 Task: Schedule a session for the acting and theater workshop.
Action: Mouse pressed left at (62, 109)
Screenshot: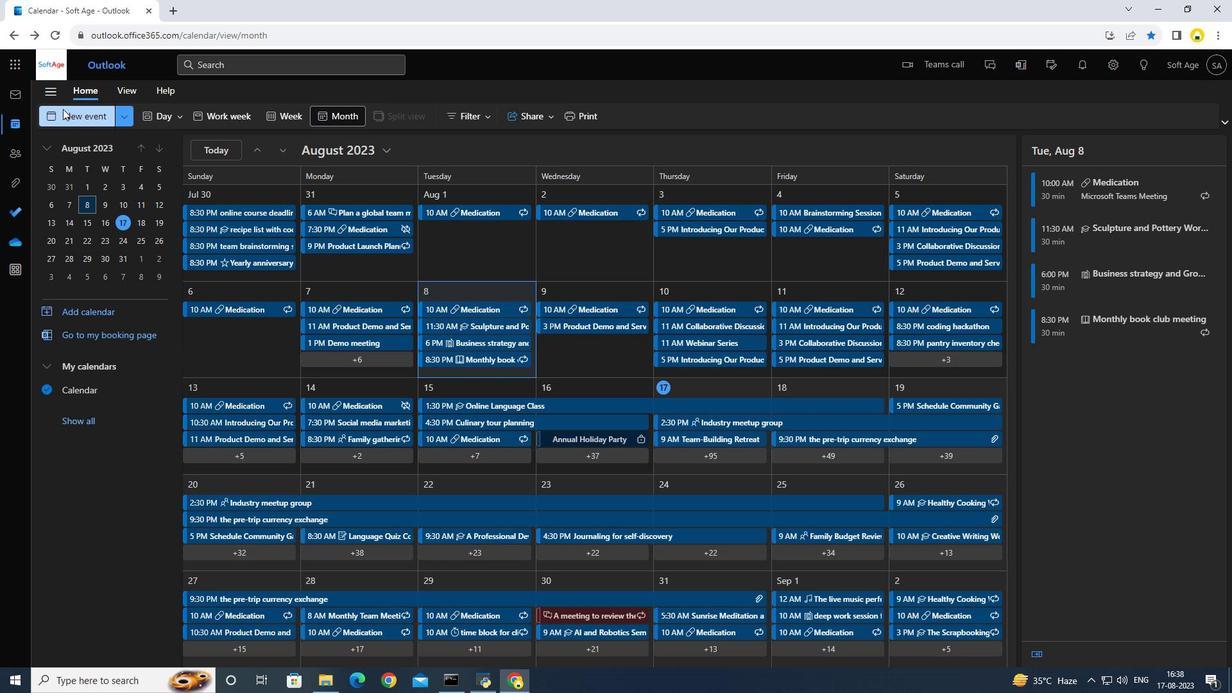 
Action: Mouse moved to (417, 192)
Screenshot: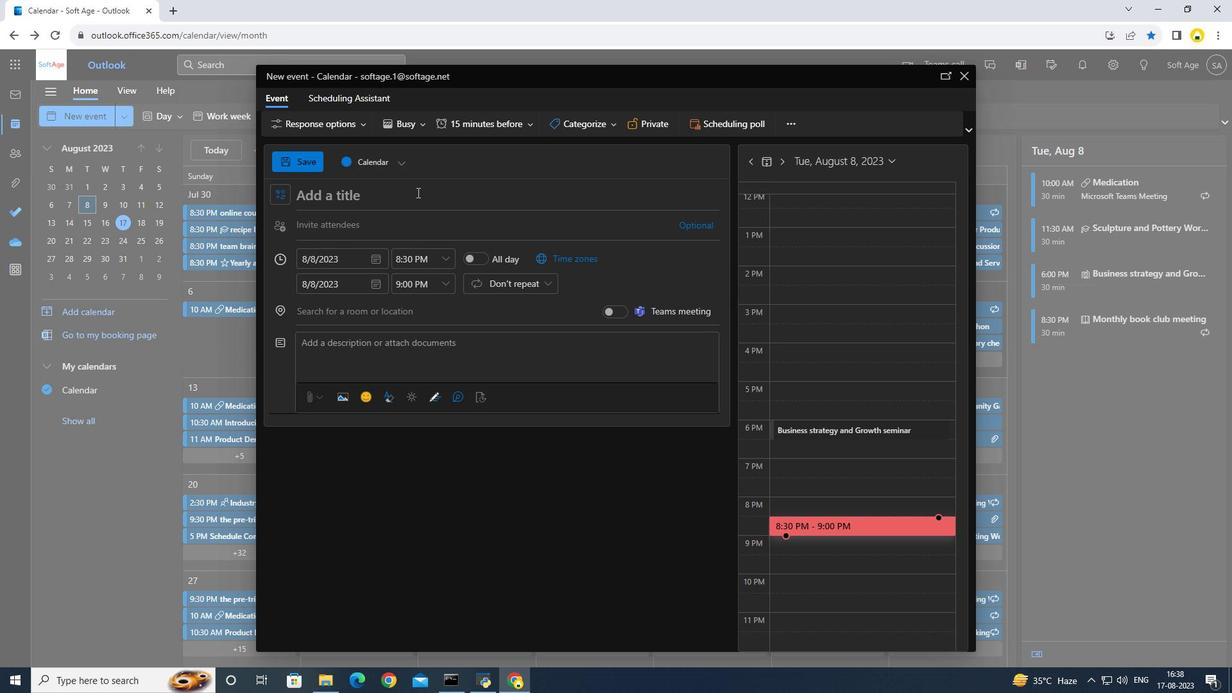 
Action: Key pressed <Key.caps_lock>S
Screenshot: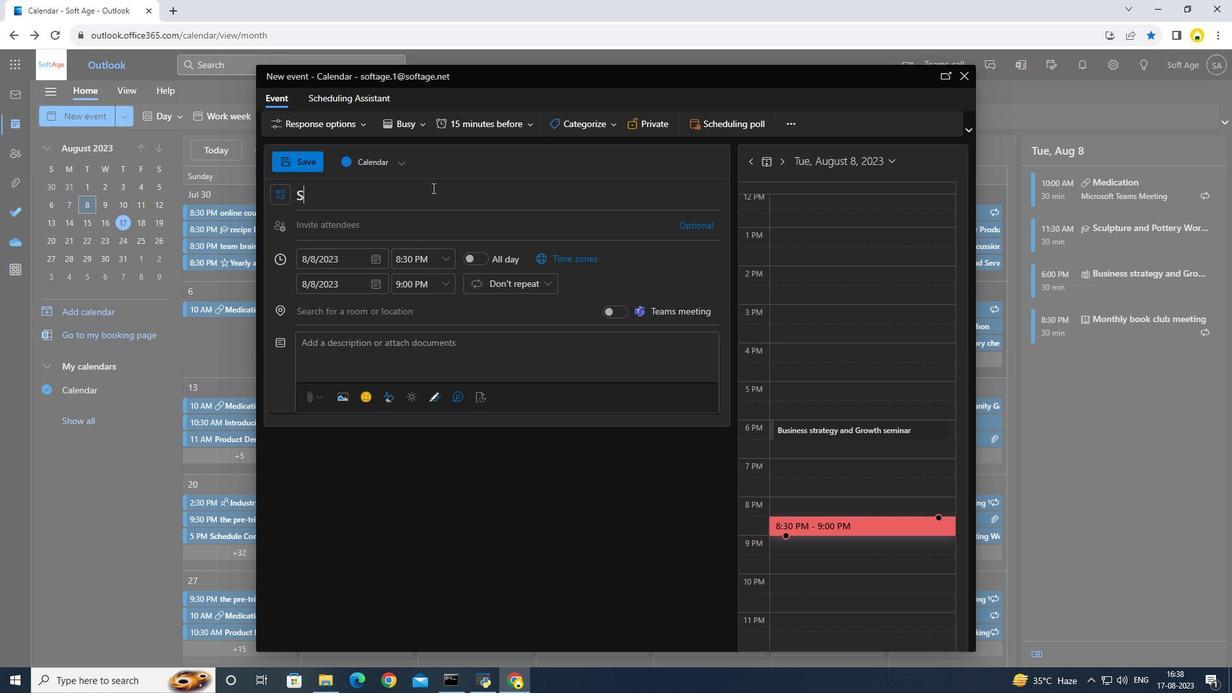 
Action: Mouse moved to (432, 188)
Screenshot: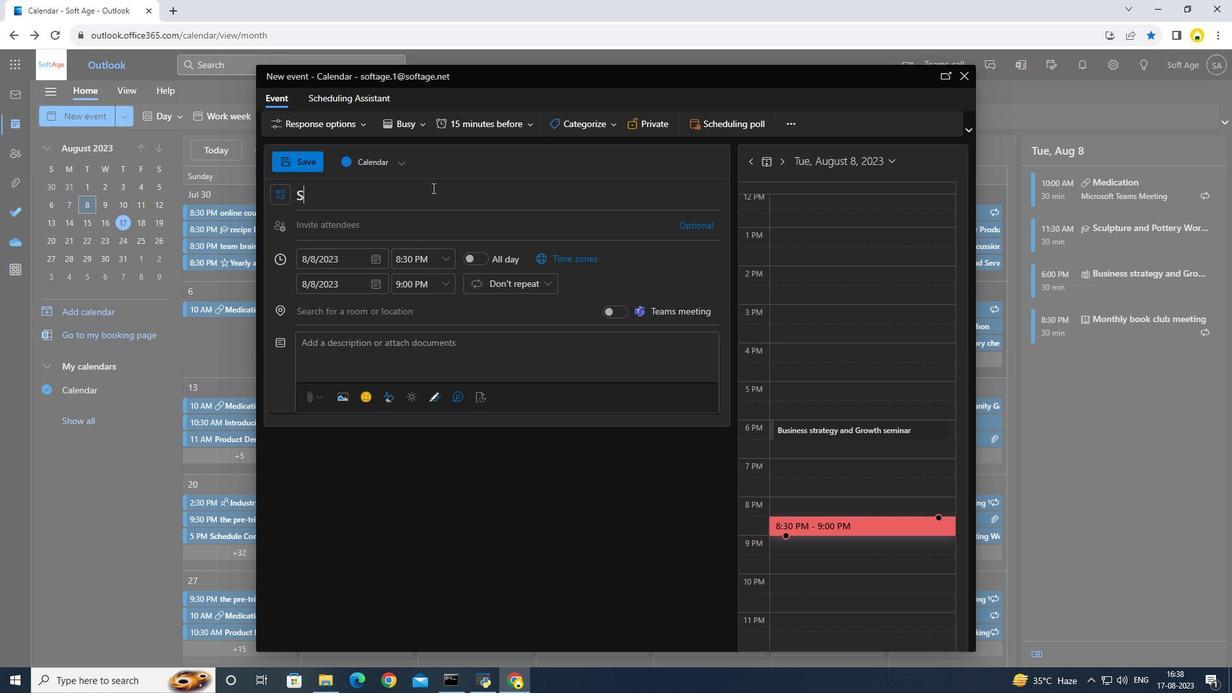 
Action: Key pressed <Key.caps_lock>ession<Key.space>for<Key.space><Key.caps_lock>A<Key.caps_lock>cting<Key.space><Key.caps_lock>AN<Key.caps_lock><Key.backspace><Key.backspace>and<Key.space><Key.caps_lock>T<Key.caps_lock>heater<Key.space>
Screenshot: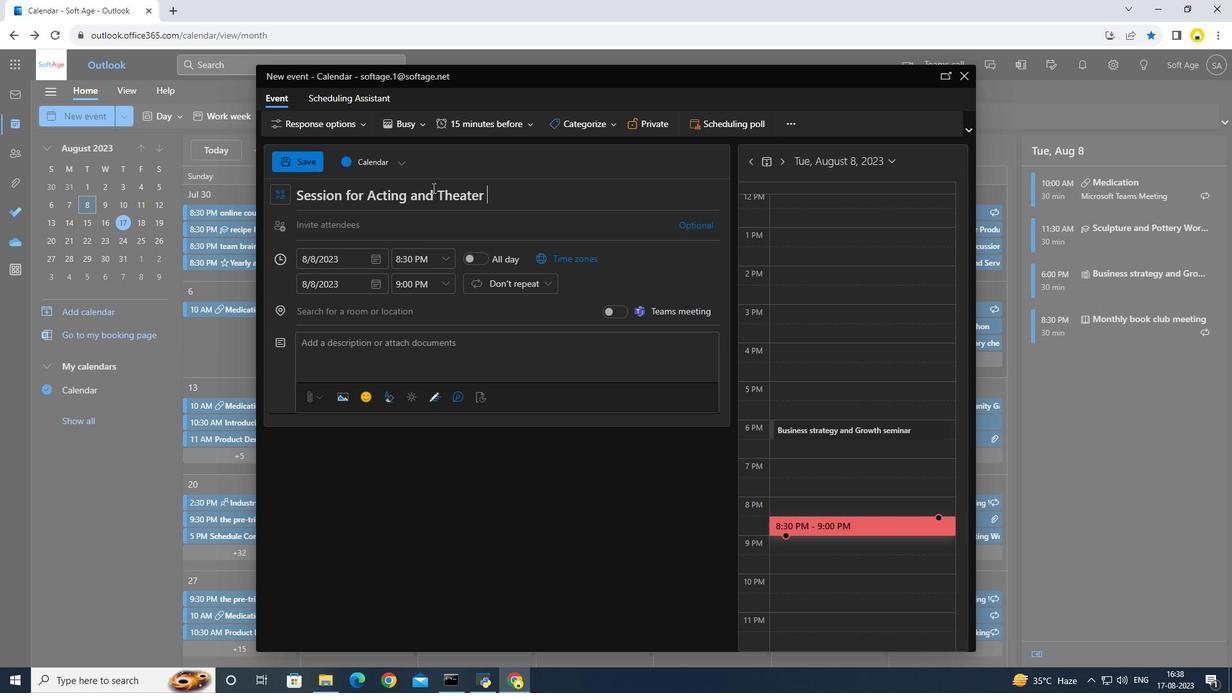 
Action: Mouse moved to (433, 188)
Screenshot: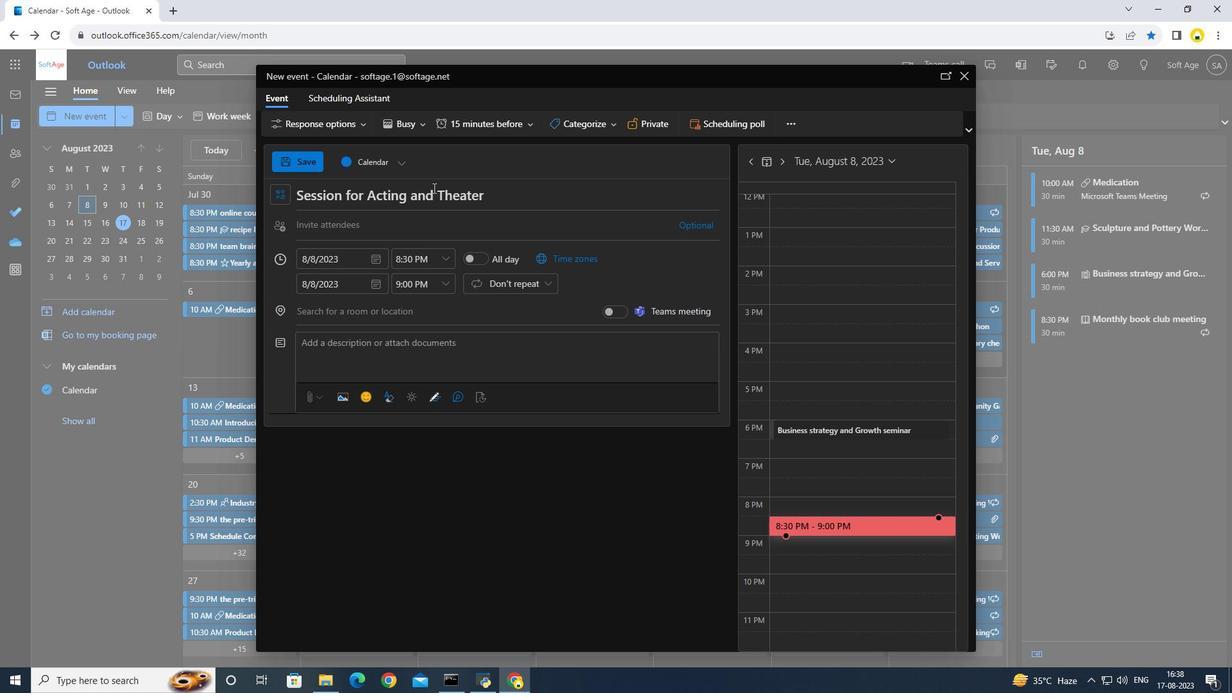 
Action: Key pressed workshop
Screenshot: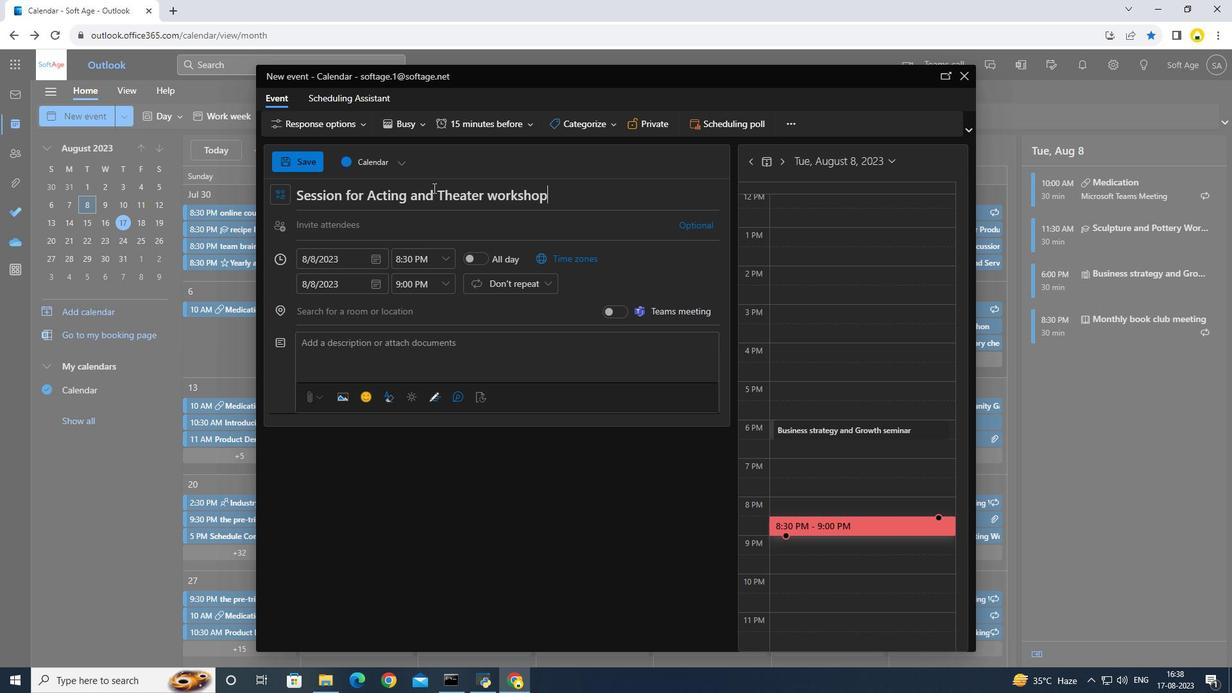
Action: Mouse moved to (440, 251)
Screenshot: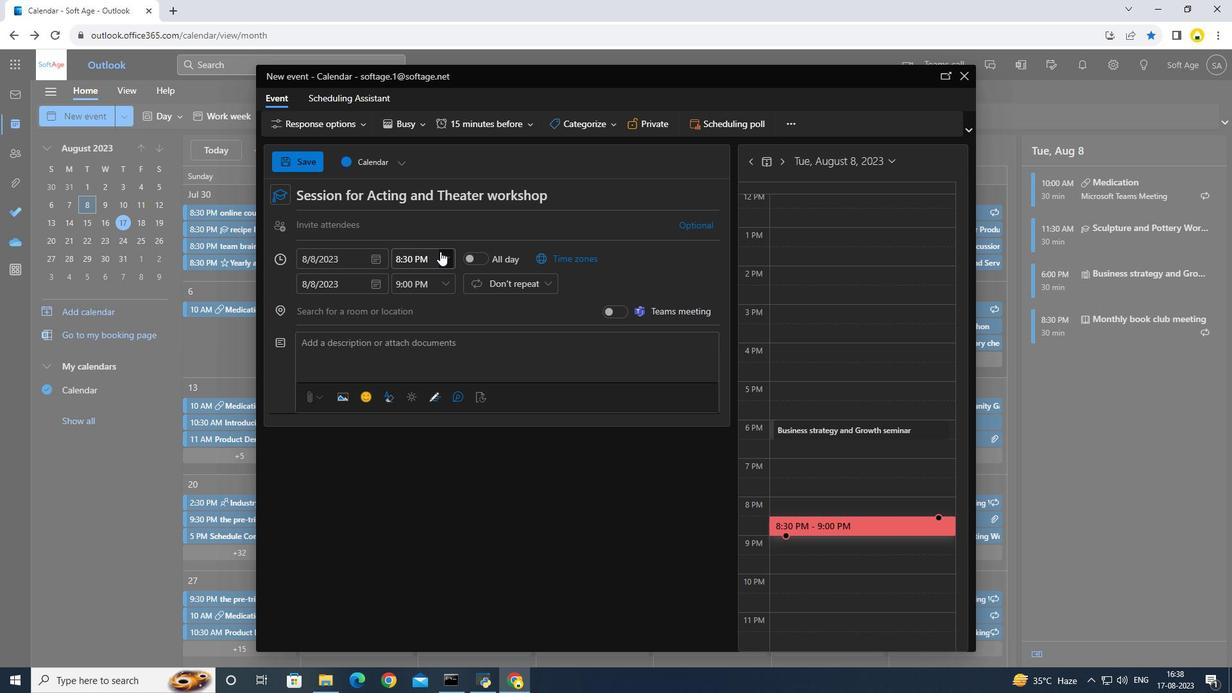 
Action: Mouse pressed left at (440, 251)
Screenshot: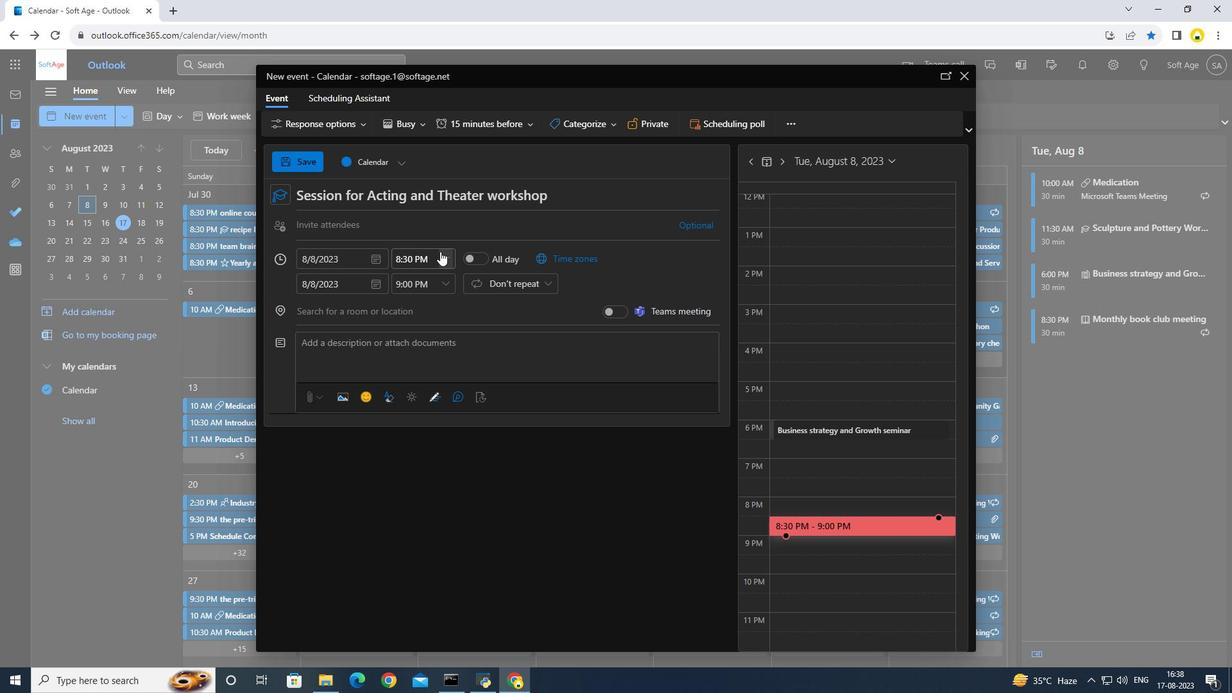 
Action: Mouse moved to (418, 305)
Screenshot: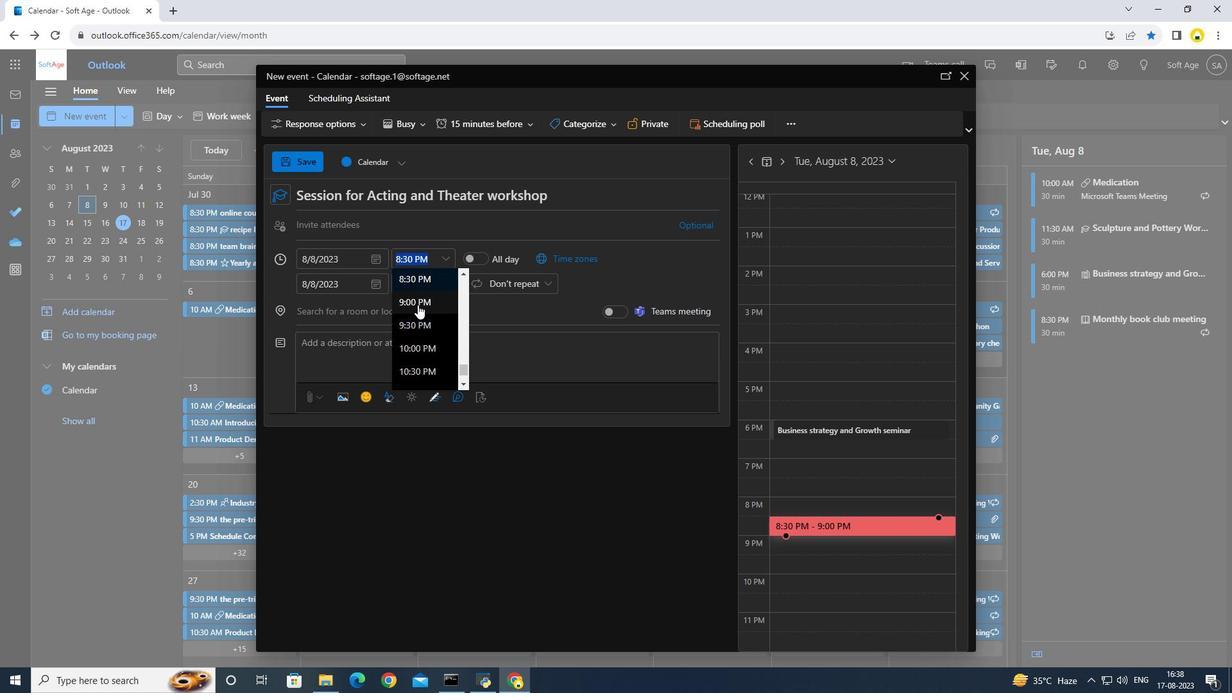 
Action: Mouse scrolled (418, 305) with delta (0, 0)
Screenshot: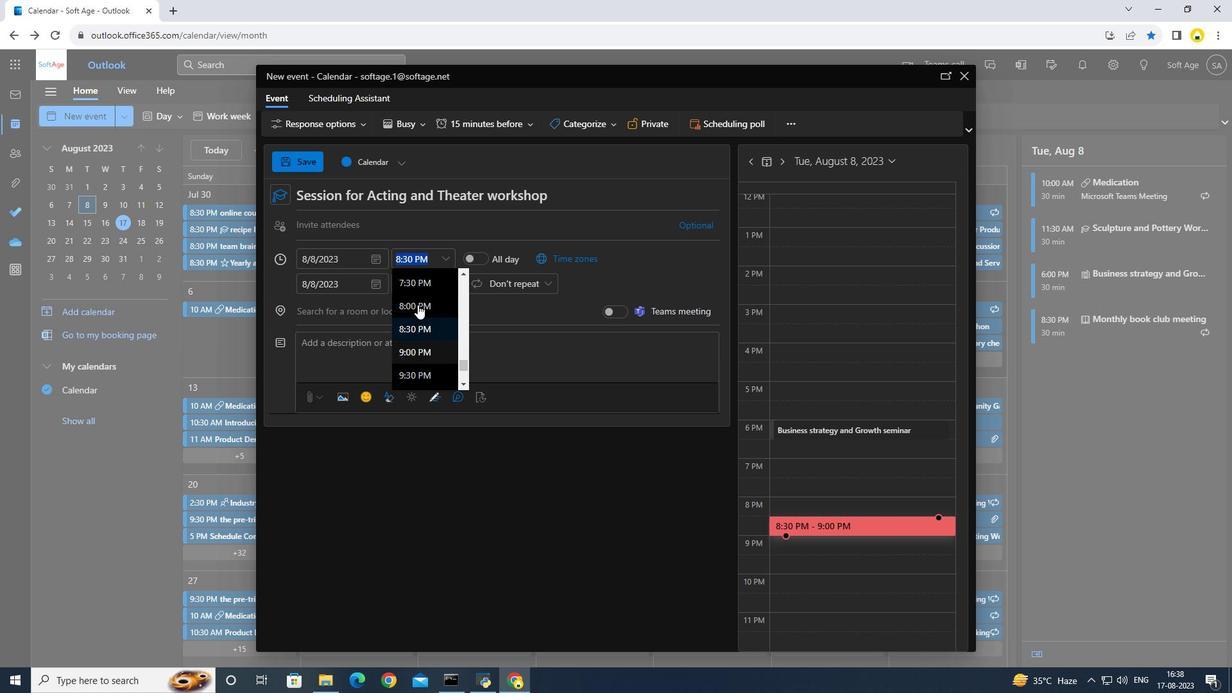 
Action: Mouse scrolled (418, 305) with delta (0, 0)
Screenshot: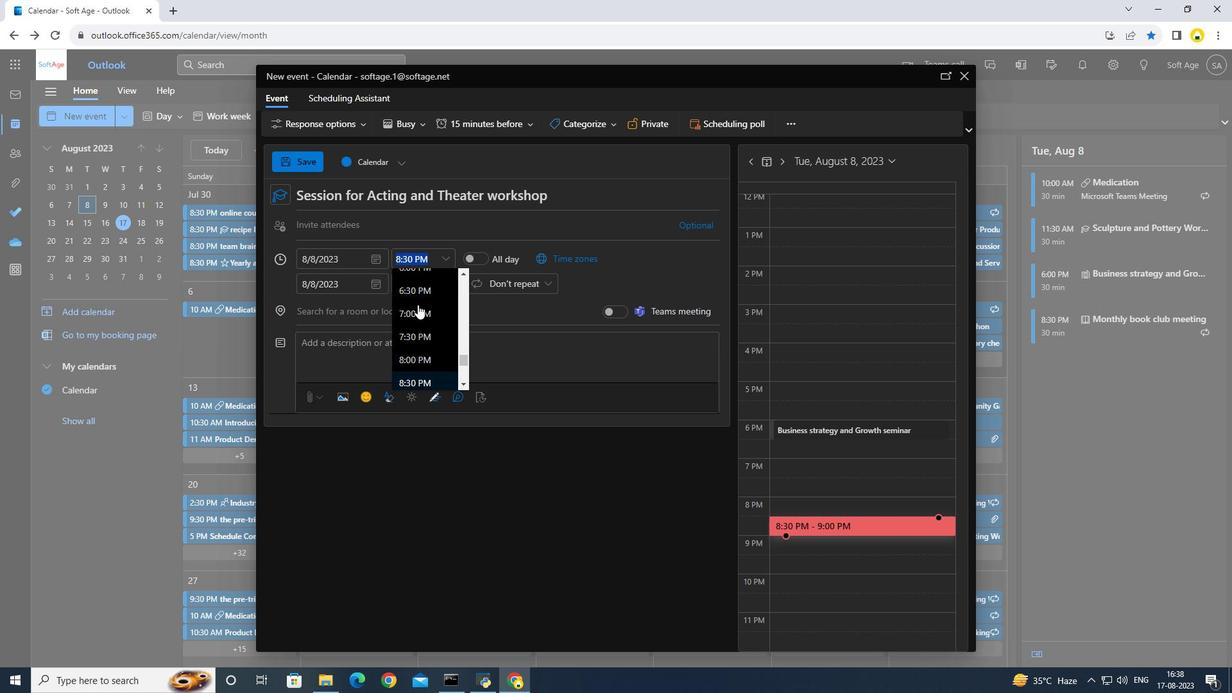 
Action: Mouse scrolled (418, 305) with delta (0, 0)
Screenshot: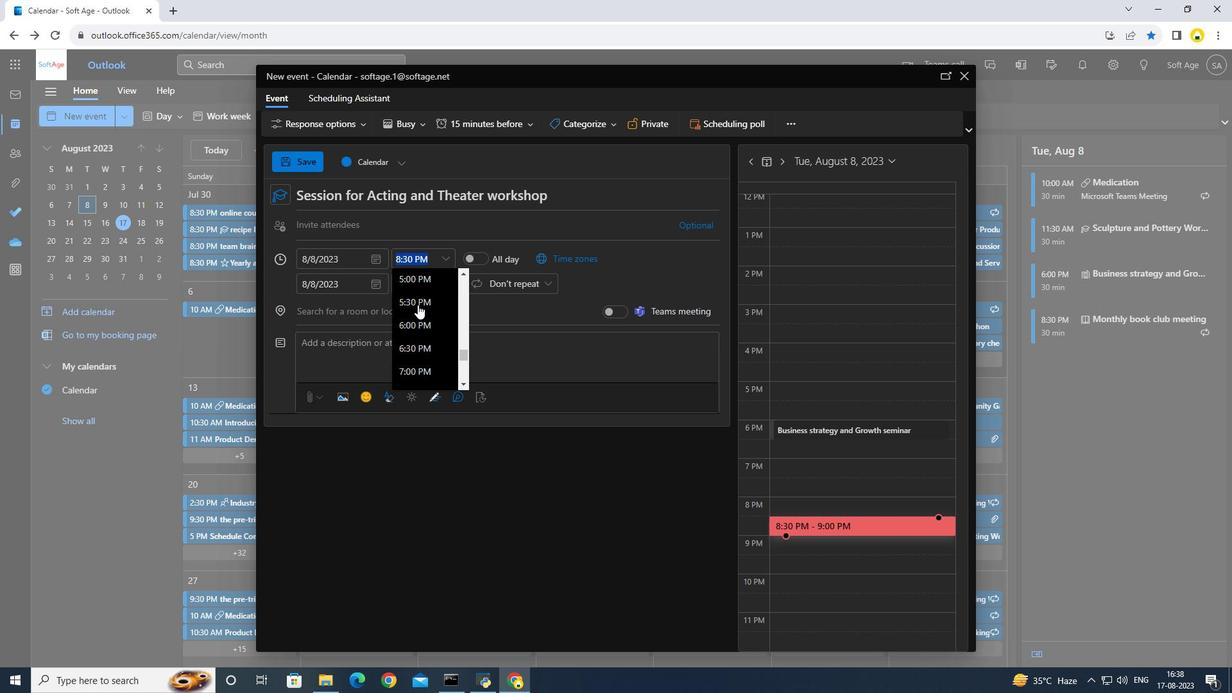
Action: Mouse pressed left at (418, 305)
Screenshot: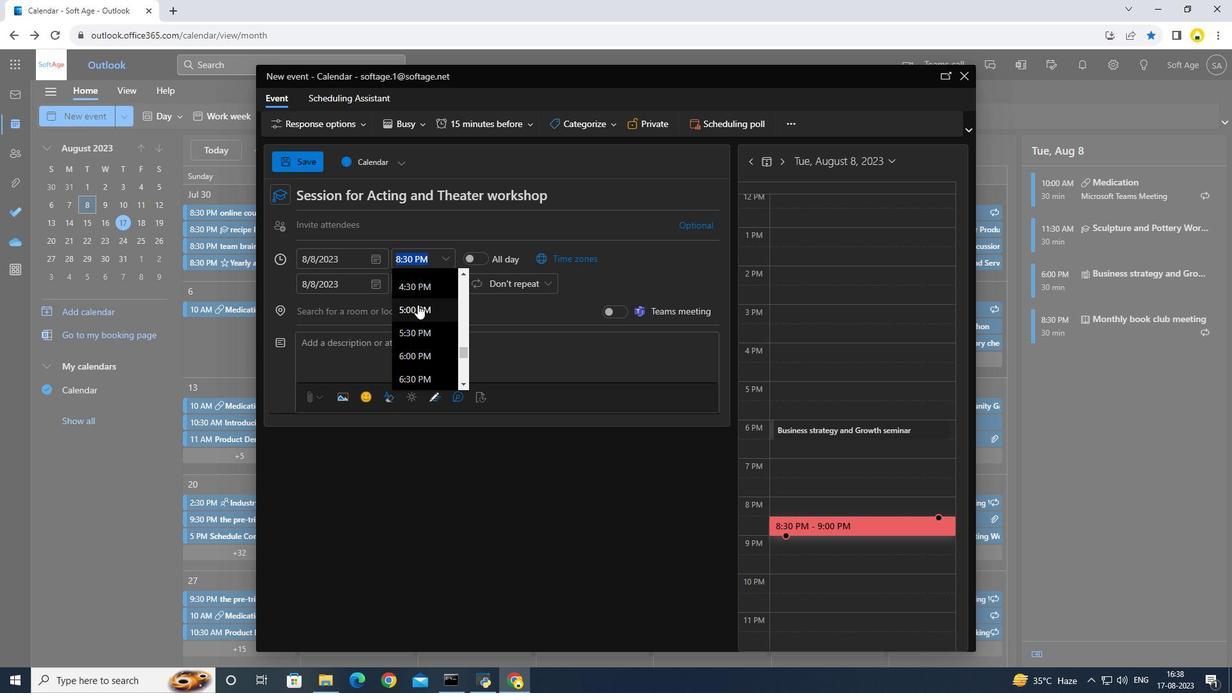 
Action: Mouse moved to (315, 165)
Screenshot: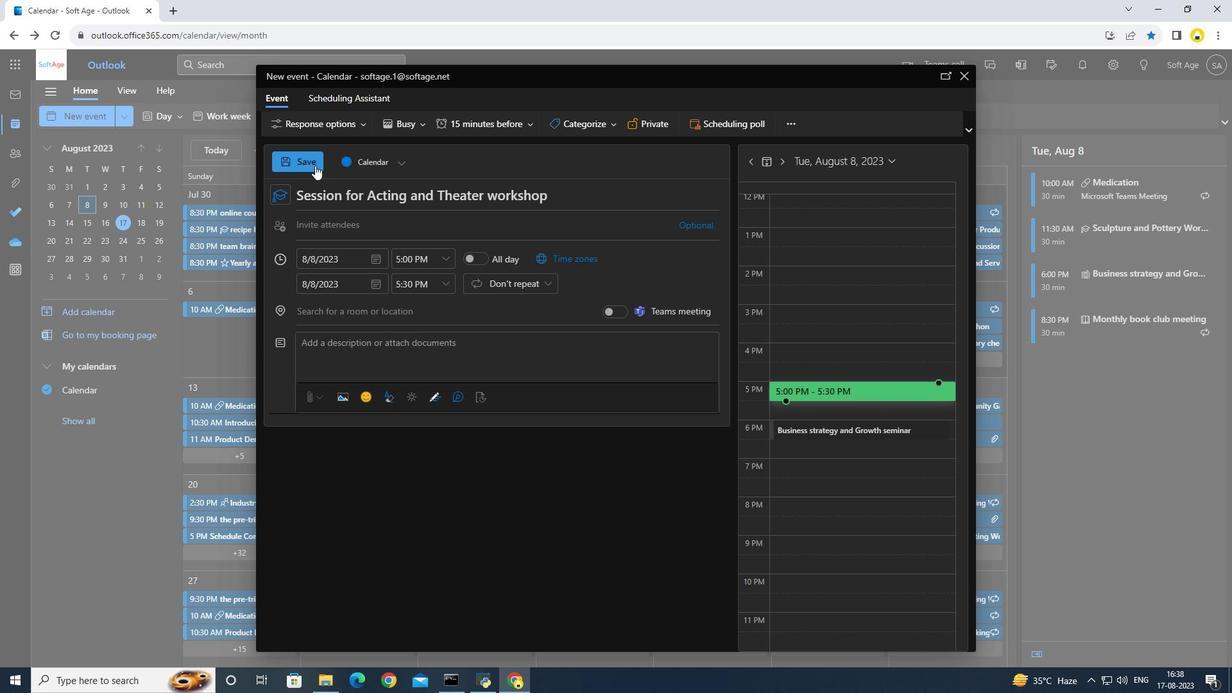 
Action: Mouse pressed left at (315, 165)
Screenshot: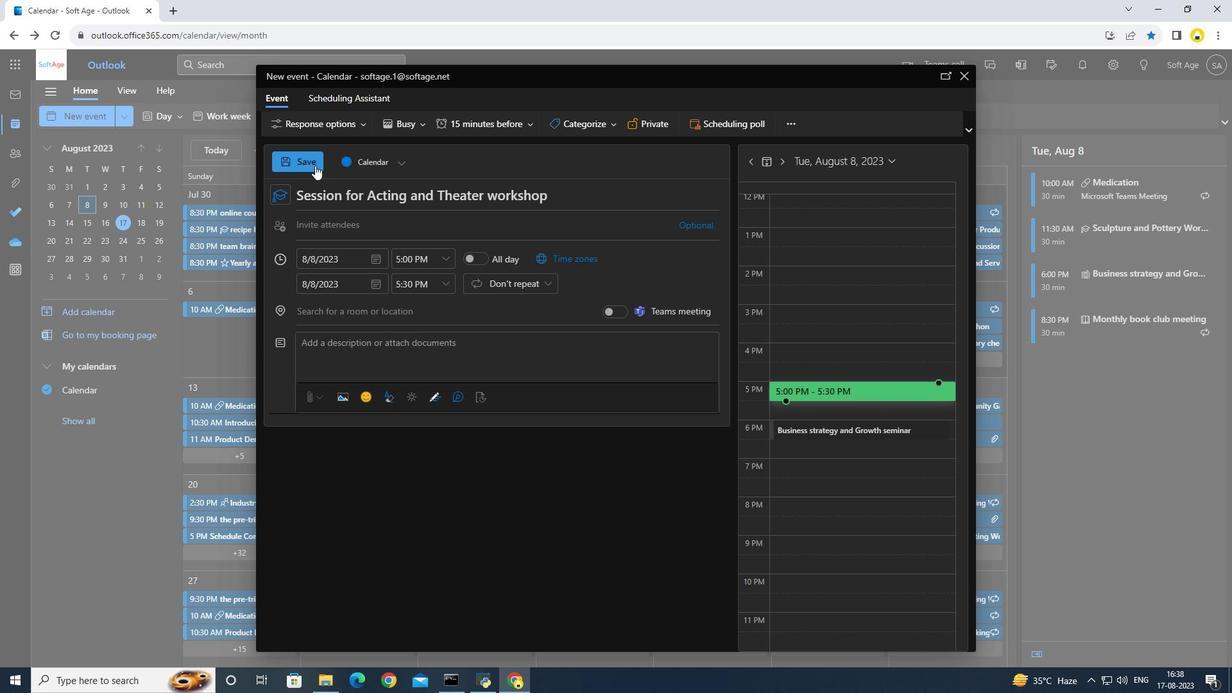 
